 Task: Send a message to an employee of Procter & Gamble
Action: Mouse moved to (507, 73)
Screenshot: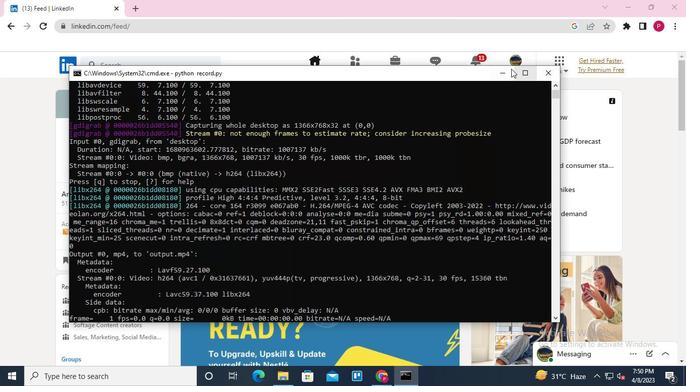 
Action: Mouse pressed left at (507, 73)
Screenshot: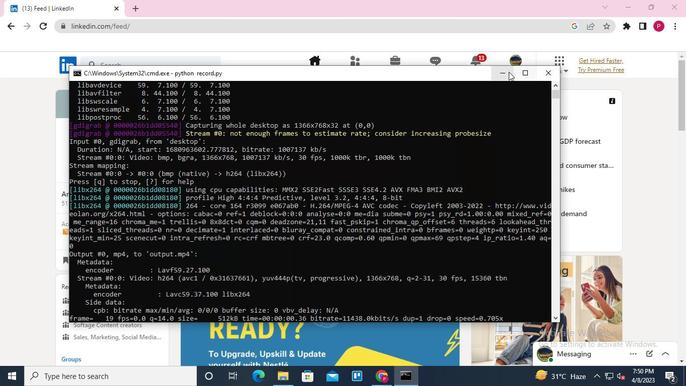 
Action: Mouse moved to (102, 65)
Screenshot: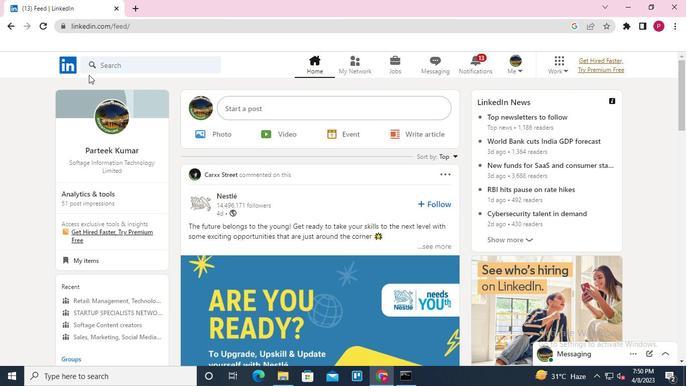 
Action: Mouse pressed left at (102, 65)
Screenshot: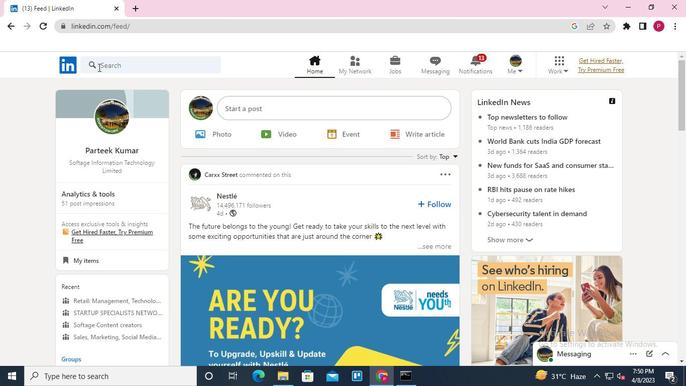 
Action: Mouse moved to (97, 111)
Screenshot: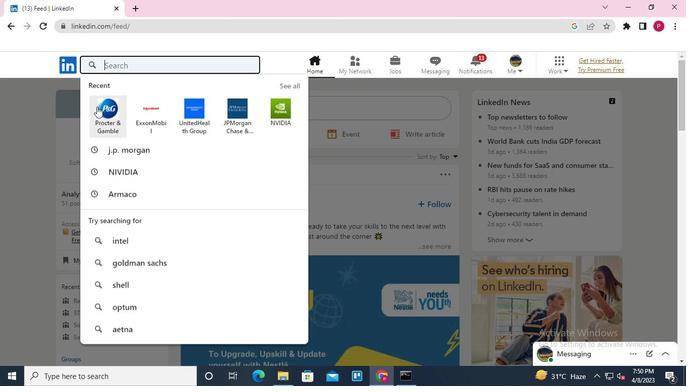 
Action: Mouse pressed left at (97, 111)
Screenshot: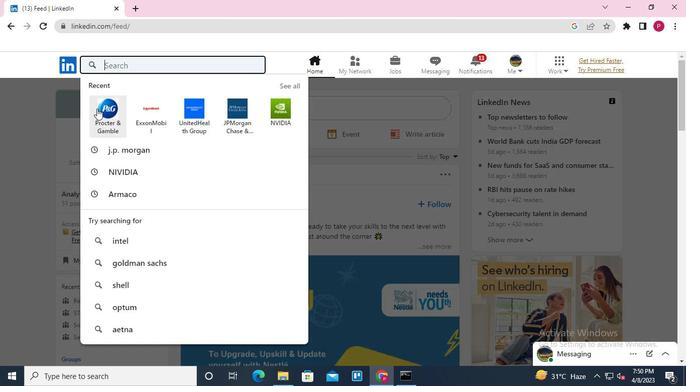 
Action: Mouse moved to (297, 112)
Screenshot: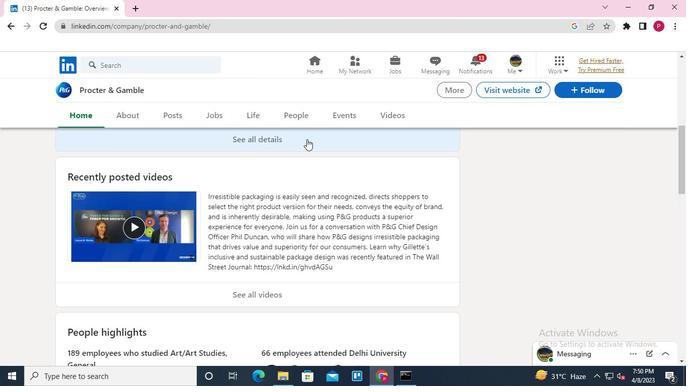 
Action: Mouse pressed left at (297, 112)
Screenshot: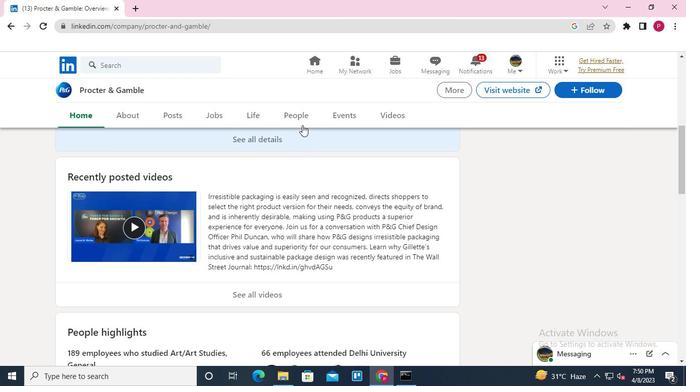 
Action: Mouse moved to (140, 155)
Screenshot: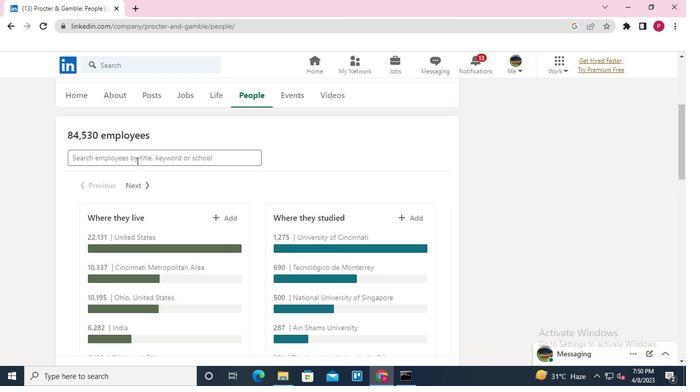 
Action: Mouse pressed left at (140, 155)
Screenshot: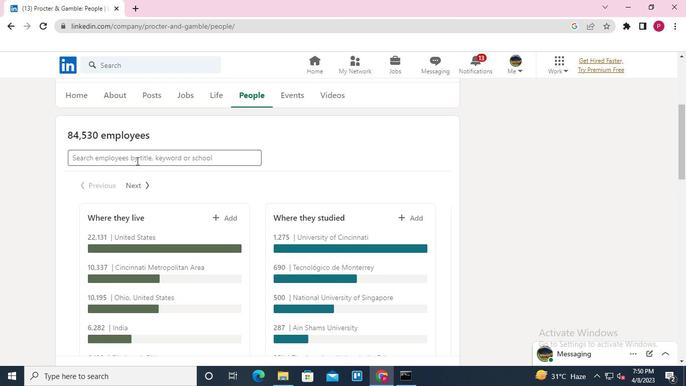 
Action: Mouse moved to (141, 155)
Screenshot: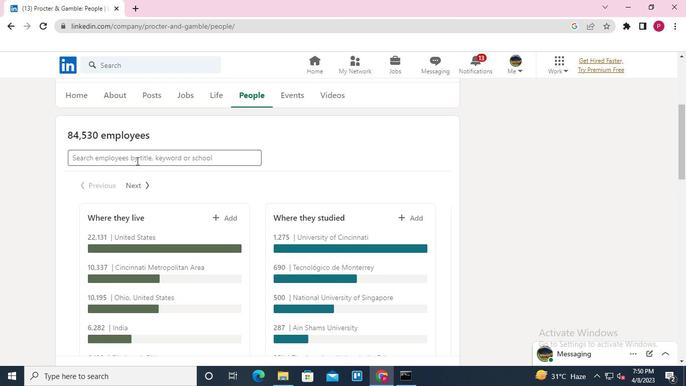 
Action: Keyboard Key.shift
Screenshot: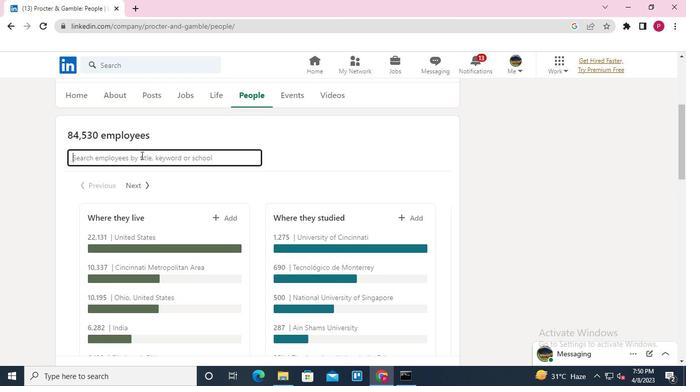 
Action: Keyboard D
Screenshot: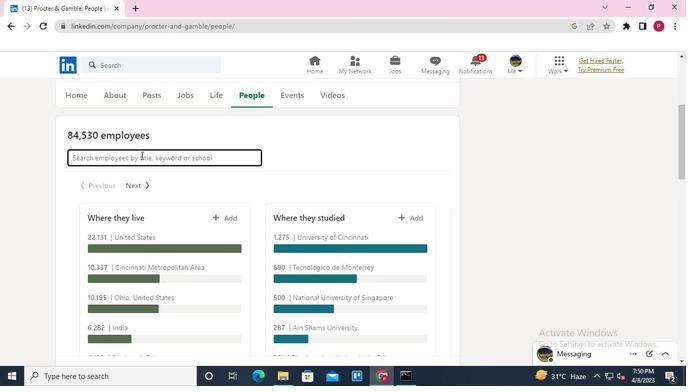
Action: Keyboard i
Screenshot: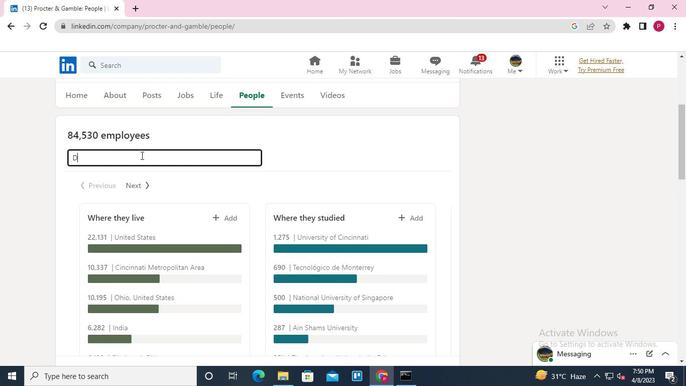 
Action: Keyboard a
Screenshot: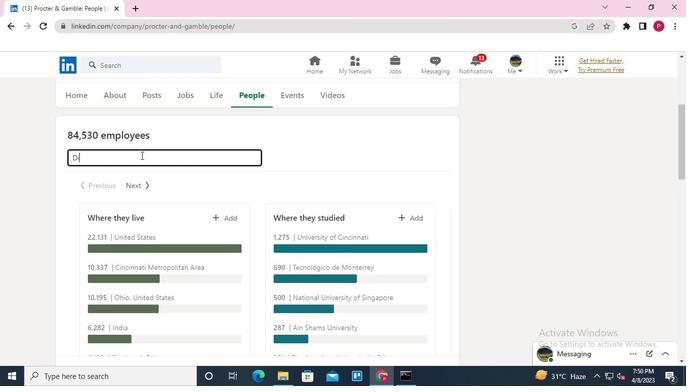 
Action: Keyboard n
Screenshot: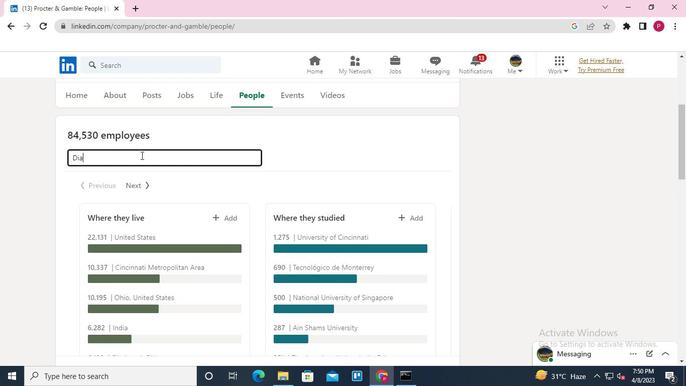 
Action: Keyboard e
Screenshot: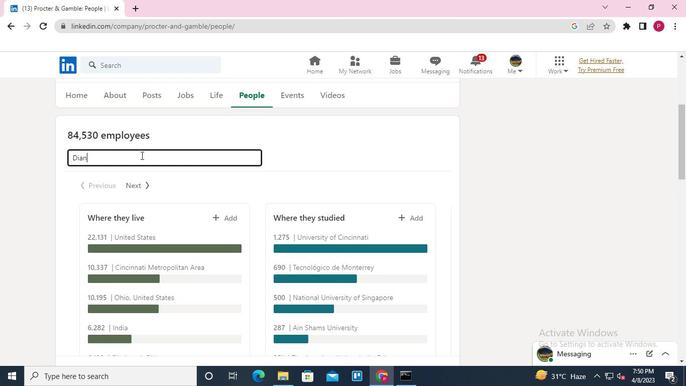 
Action: Keyboard Key.space
Screenshot: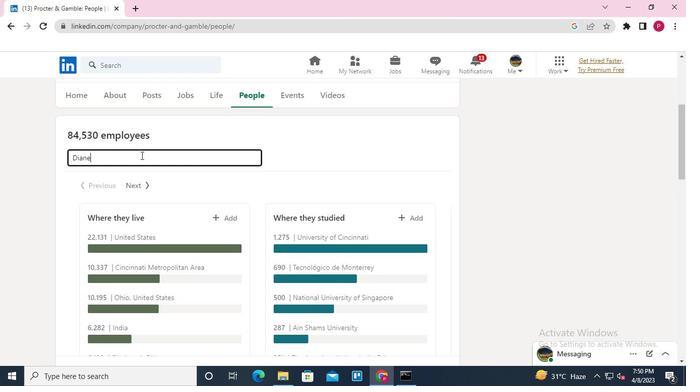 
Action: Keyboard Key.shift
Screenshot: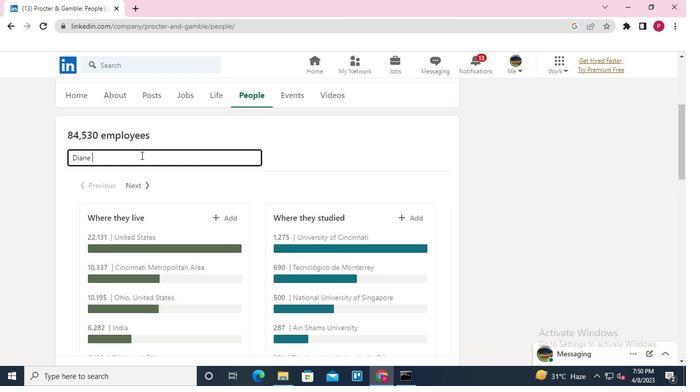 
Action: Keyboard A
Screenshot: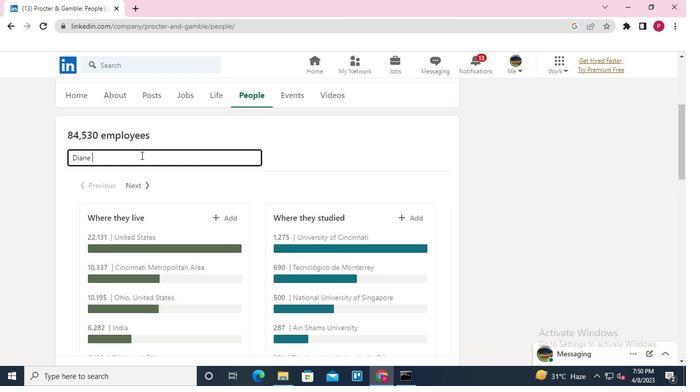 
Action: Keyboard n
Screenshot: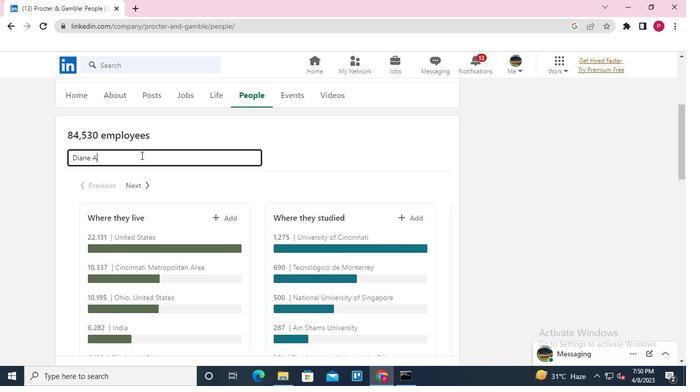 
Action: Keyboard g
Screenshot: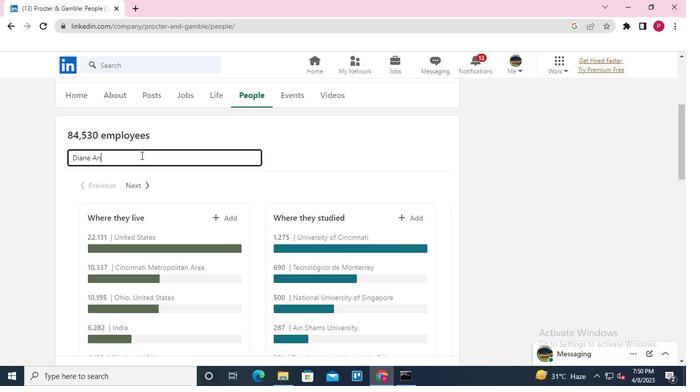
Action: Keyboard e
Screenshot: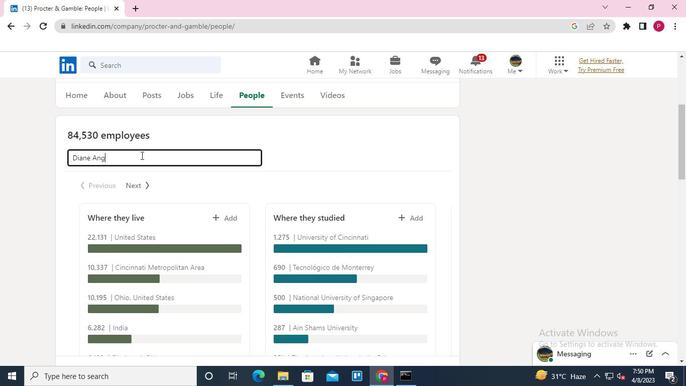 
Action: Keyboard l
Screenshot: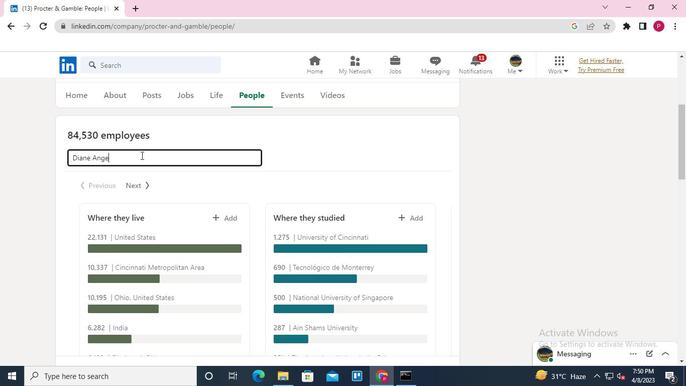 
Action: Keyboard a
Screenshot: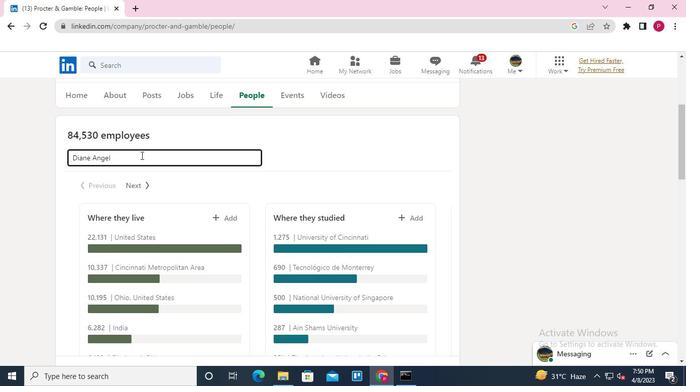 
Action: Keyboard Key.enter
Screenshot: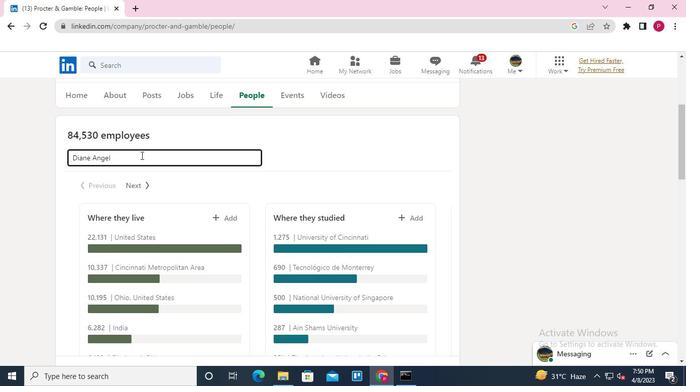 
Action: Mouse moved to (130, 259)
Screenshot: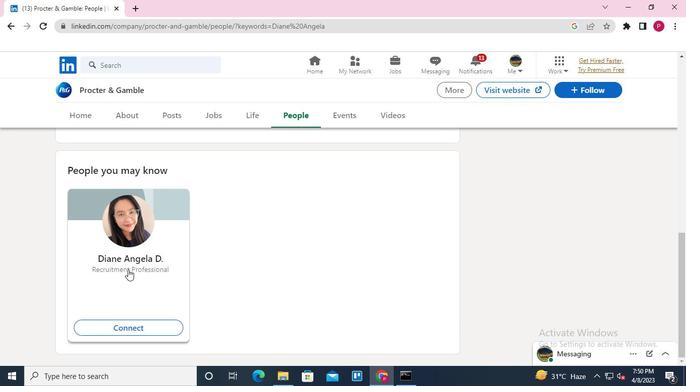 
Action: Mouse pressed left at (130, 259)
Screenshot: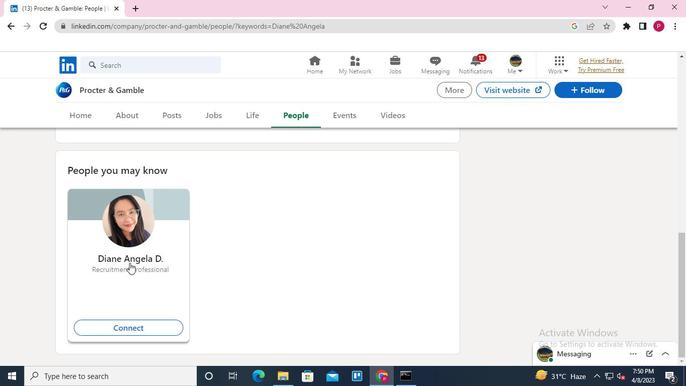 
Action: Mouse moved to (144, 293)
Screenshot: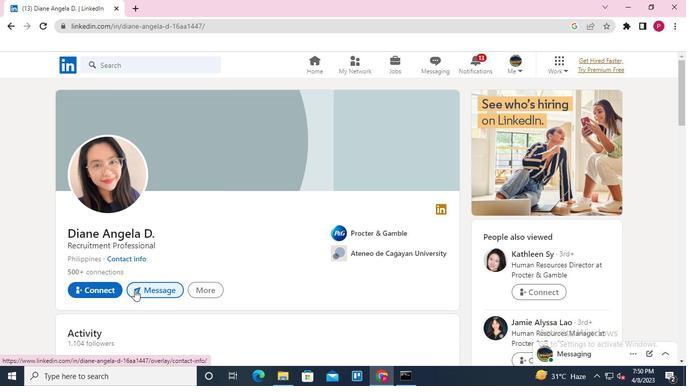 
Action: Mouse pressed left at (144, 293)
Screenshot: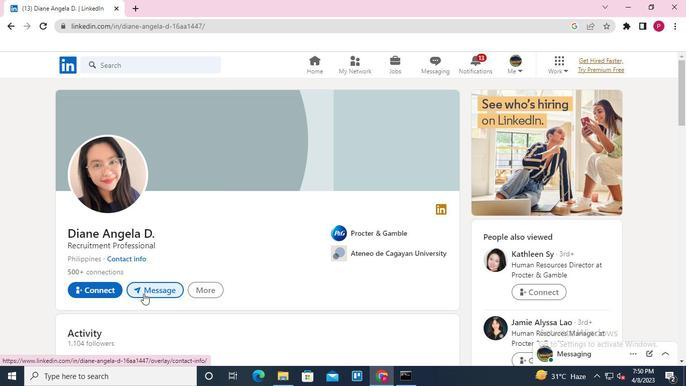 
Action: Mouse moved to (338, 217)
Screenshot: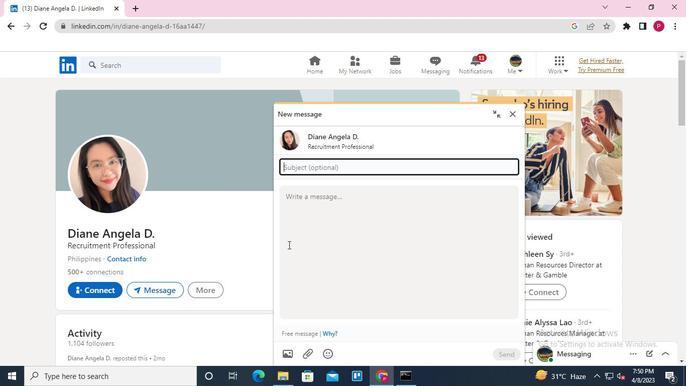 
Action: Mouse pressed left at (338, 217)
Screenshot: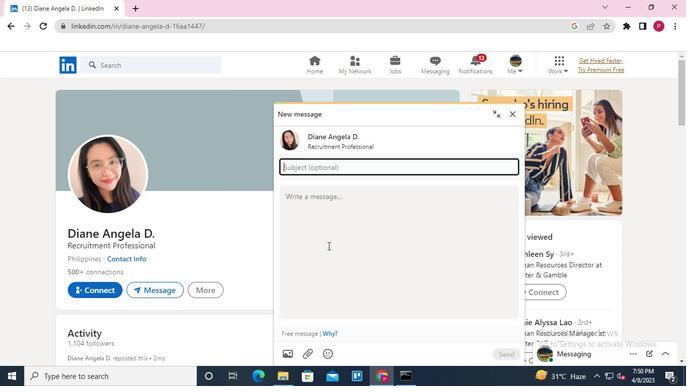 
Action: Mouse moved to (339, 217)
Screenshot: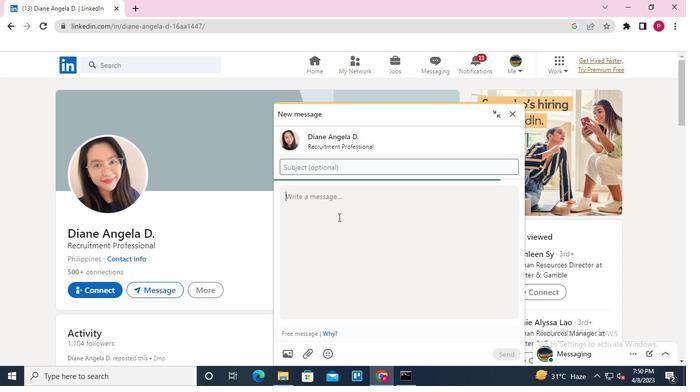 
Action: Keyboard Key.shift
Screenshot: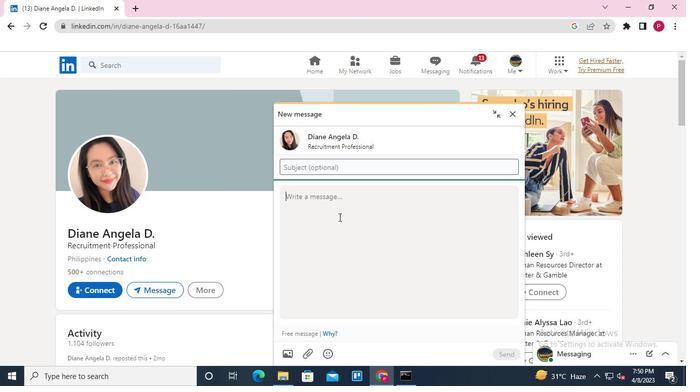 
Action: Keyboard H
Screenshot: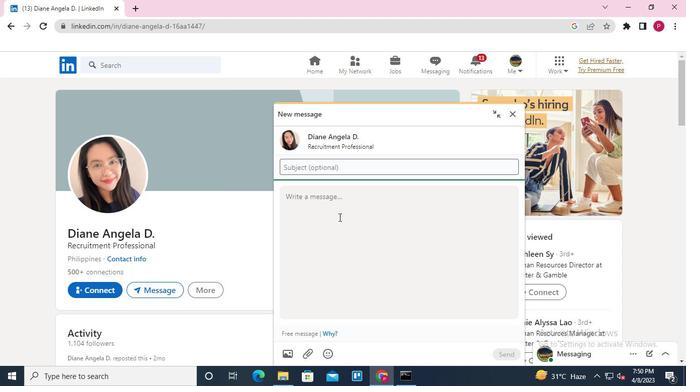 
Action: Keyboard i
Screenshot: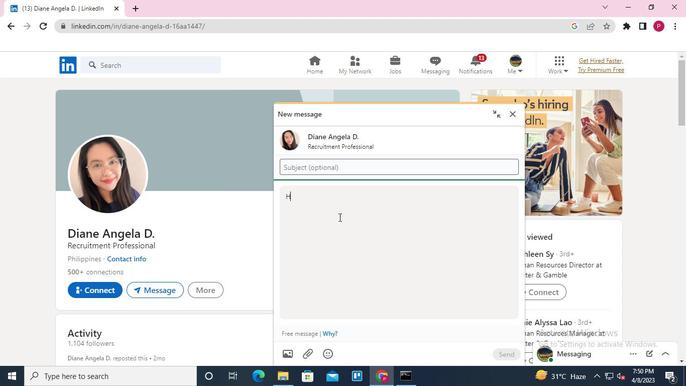 
Action: Keyboard Key.space
Screenshot: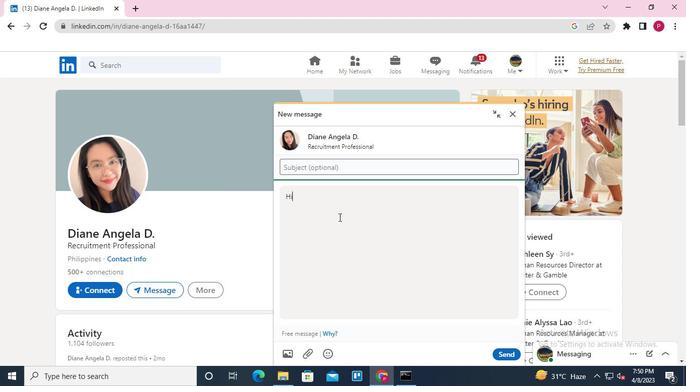 
Action: Keyboard Key.shift
Screenshot: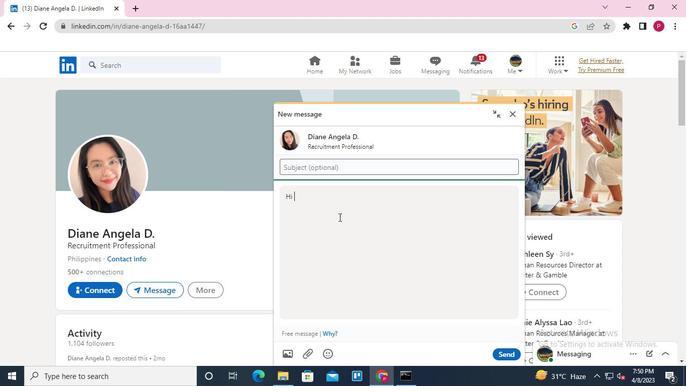 
Action: Keyboard M
Screenshot: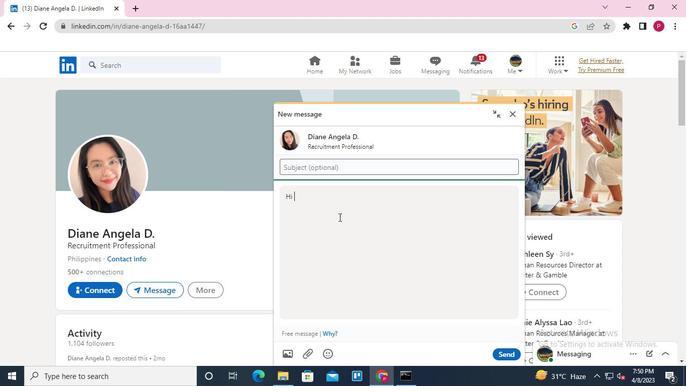 
Action: Keyboard m
Screenshot: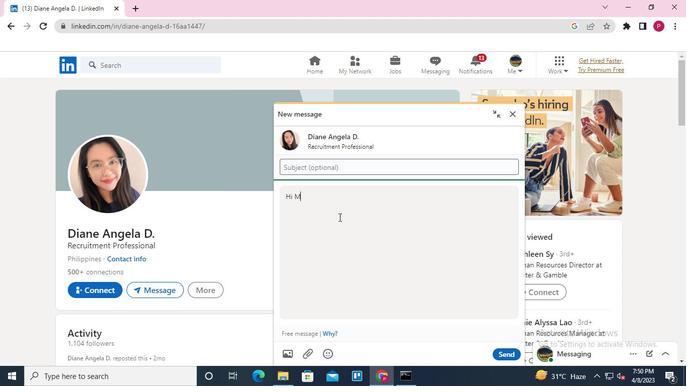 
Action: Keyboard a
Screenshot: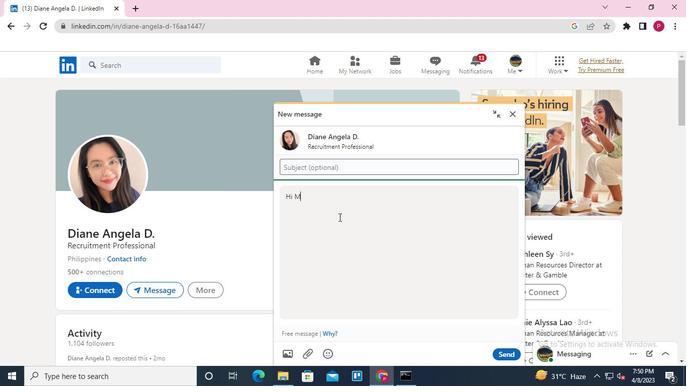 
Action: Keyboard Key.space
Screenshot: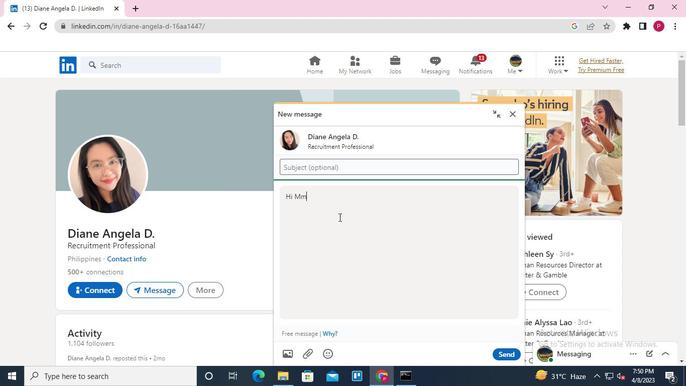 
Action: Keyboard Key.backspace
Screenshot: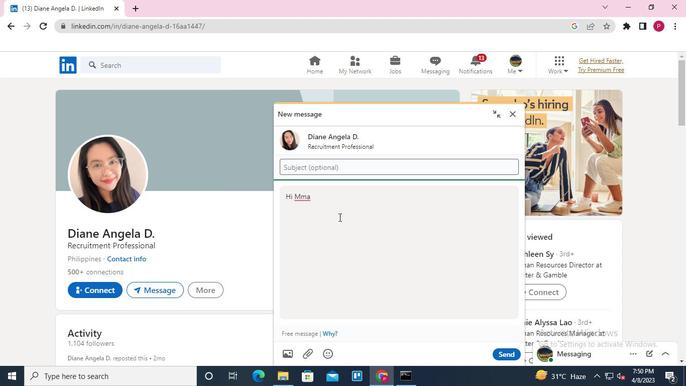 
Action: Keyboard Key.backspace
Screenshot: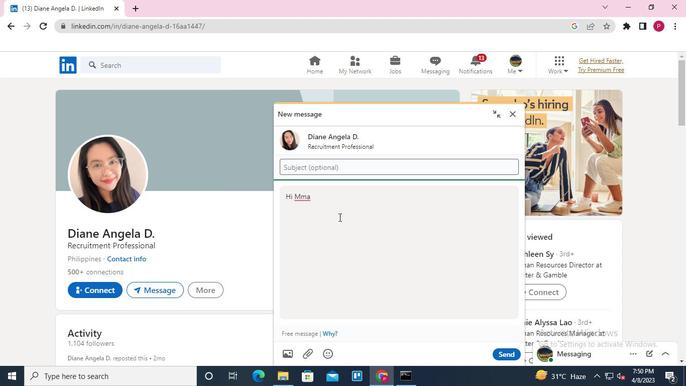 
Action: Keyboard Key.backspace
Screenshot: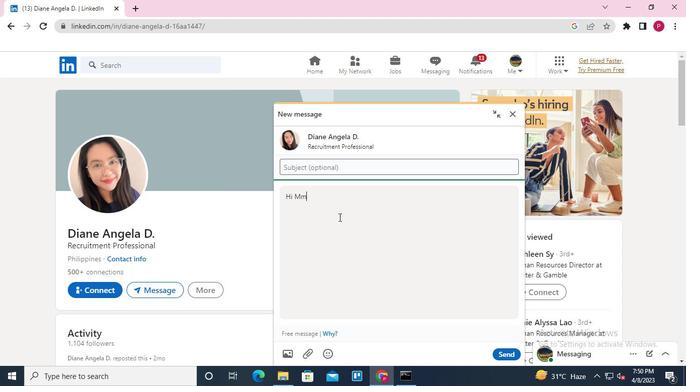 
Action: Keyboard a
Screenshot: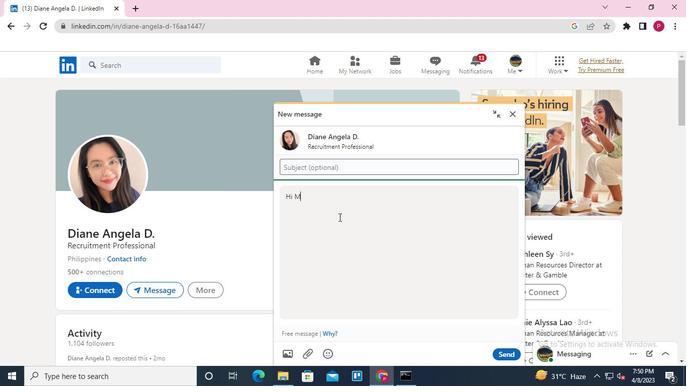 
Action: Keyboard m
Screenshot: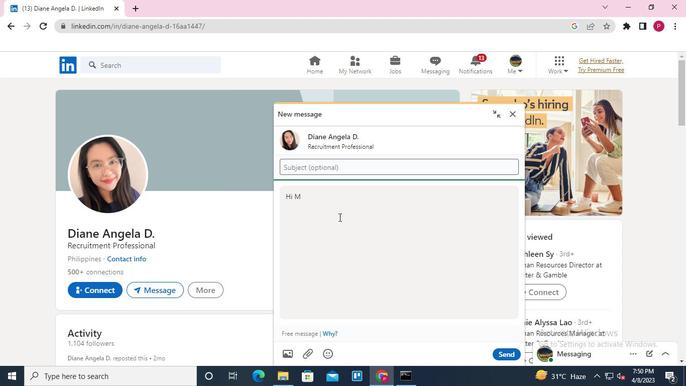 
Action: Mouse moved to (505, 356)
Screenshot: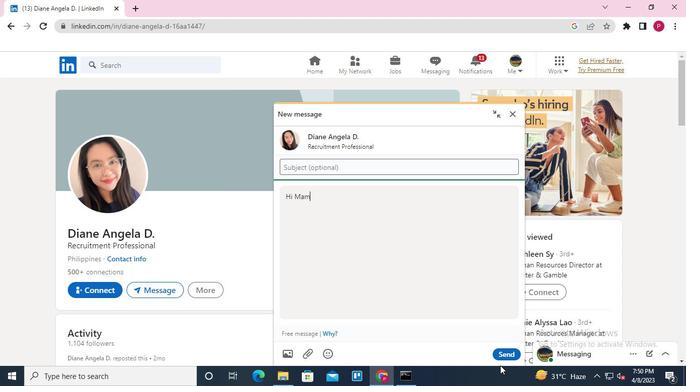 
Action: Mouse pressed left at (505, 356)
Screenshot: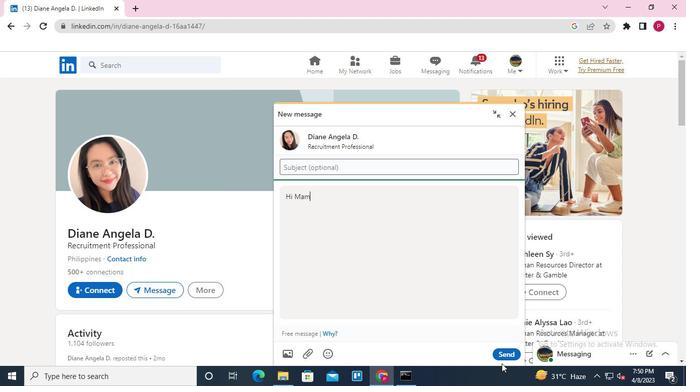 
Action: Mouse moved to (514, 114)
Screenshot: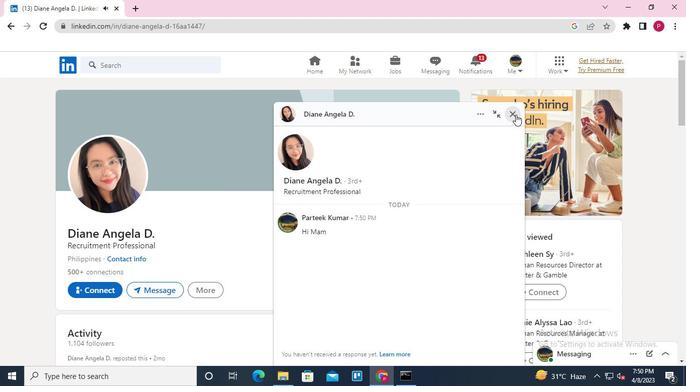 
Action: Mouse pressed left at (514, 114)
Screenshot: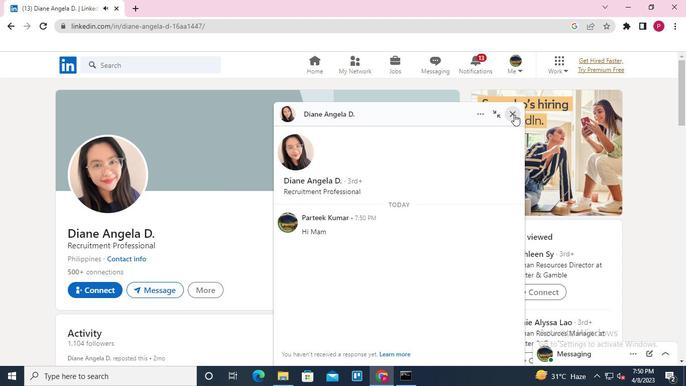 
Action: Keyboard Key.alt_l
Screenshot: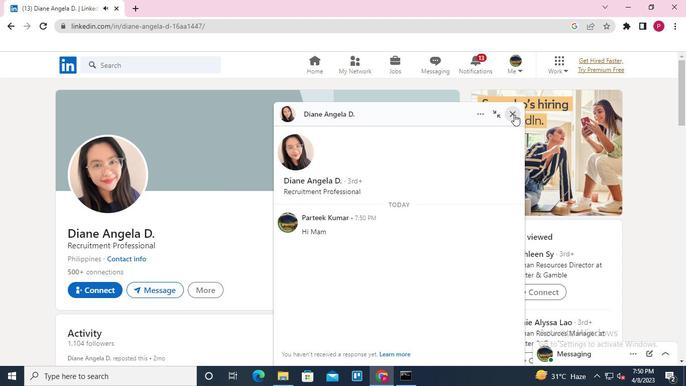 
Action: Keyboard Key.tab
Screenshot: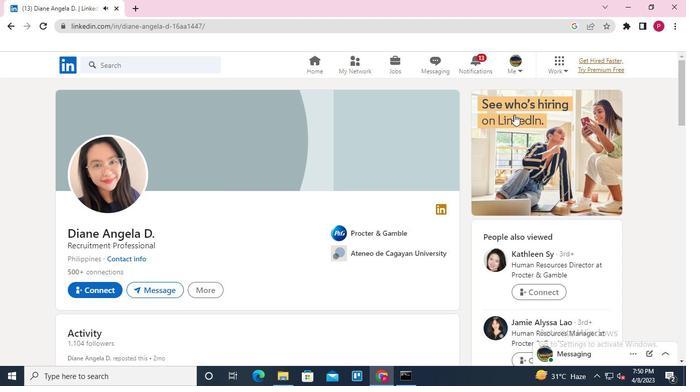 
Action: Mouse moved to (549, 78)
Screenshot: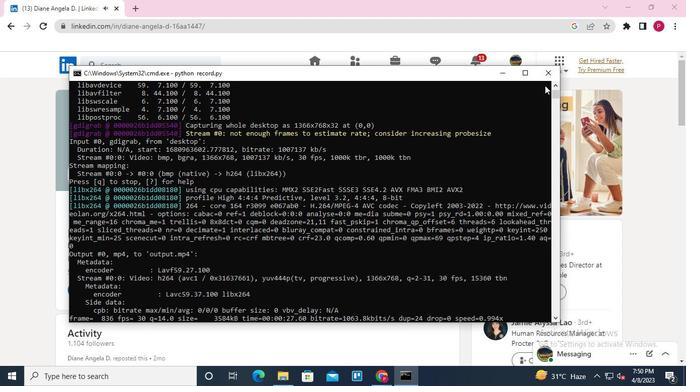 
Action: Mouse pressed left at (549, 78)
Screenshot: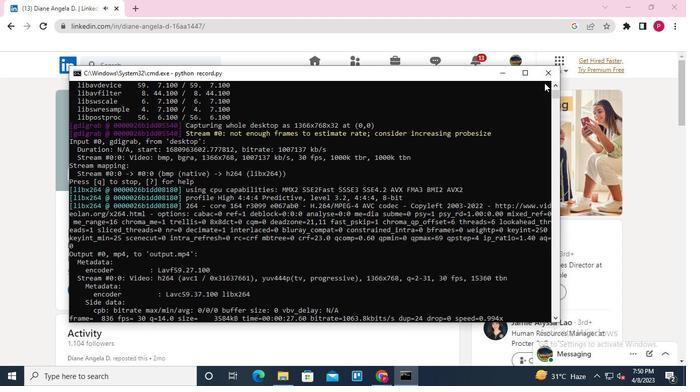 
